 Task: Add Sprouts Elderberry to the cart.
Action: Mouse moved to (19, 125)
Screenshot: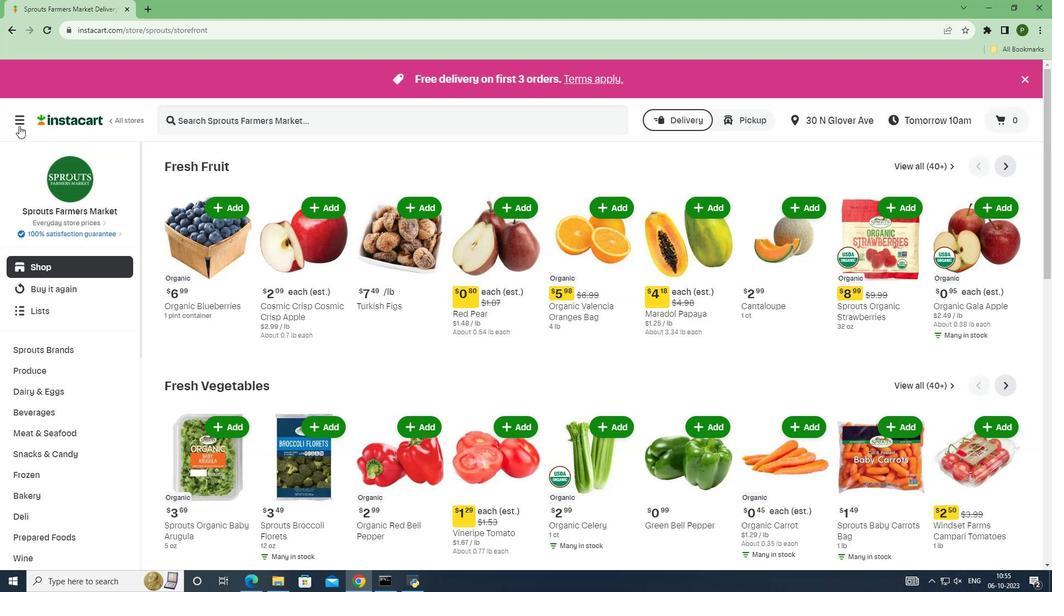 
Action: Mouse pressed left at (19, 125)
Screenshot: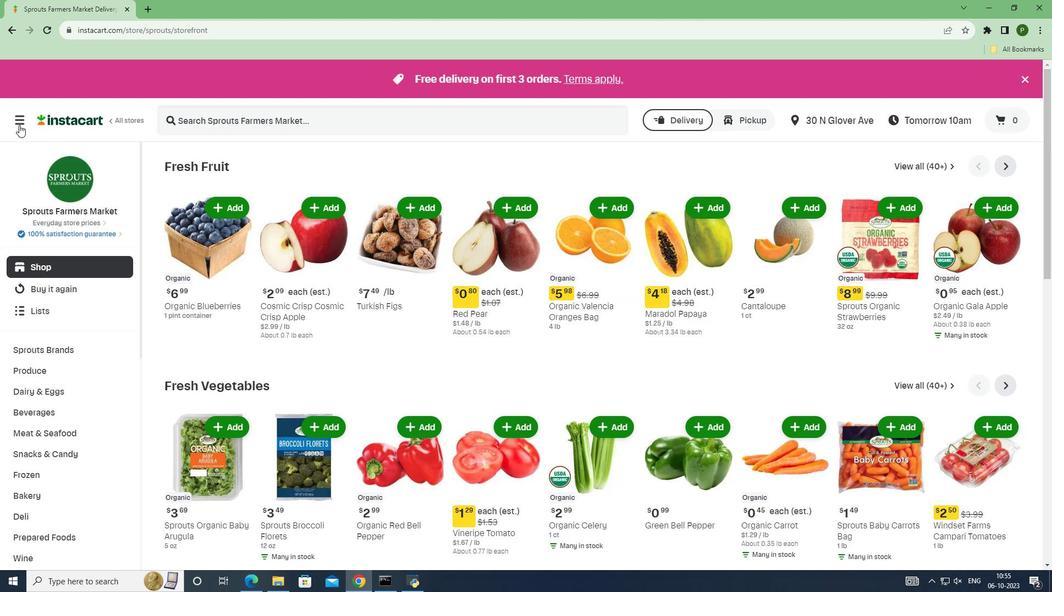 
Action: Mouse moved to (55, 290)
Screenshot: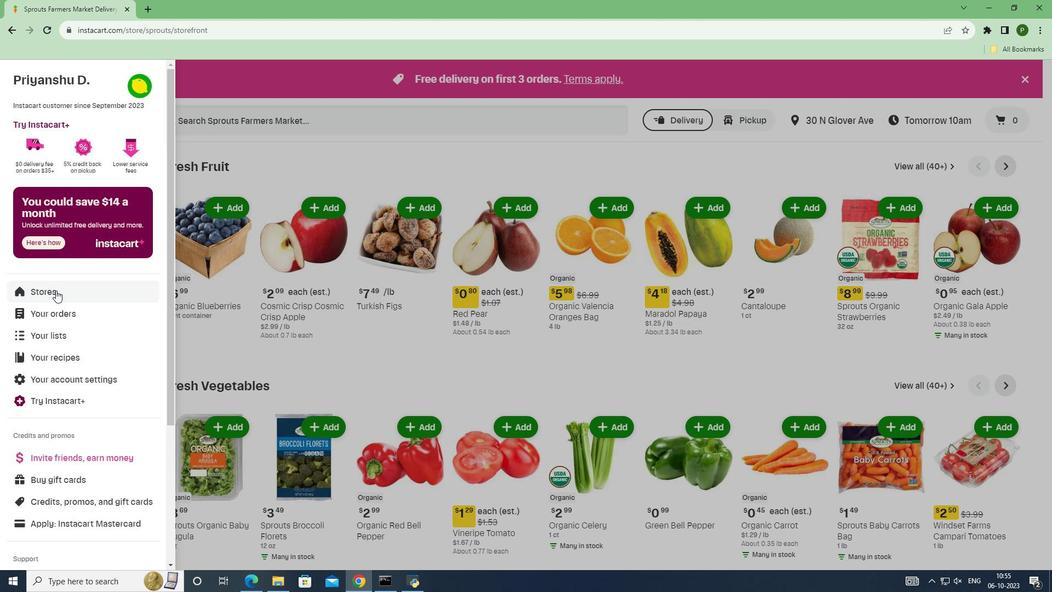 
Action: Mouse pressed left at (55, 290)
Screenshot: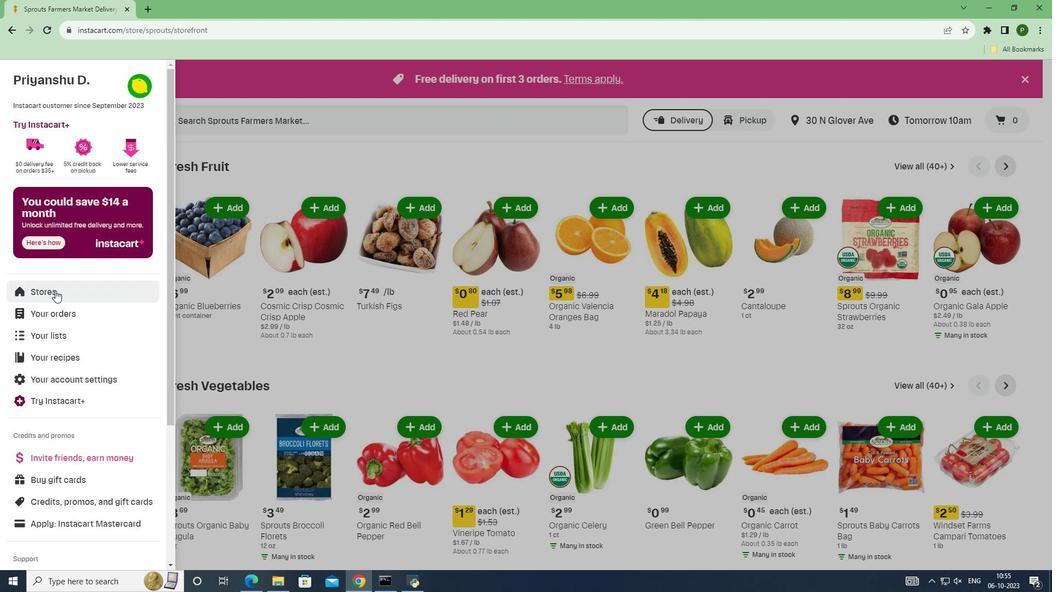 
Action: Mouse moved to (250, 134)
Screenshot: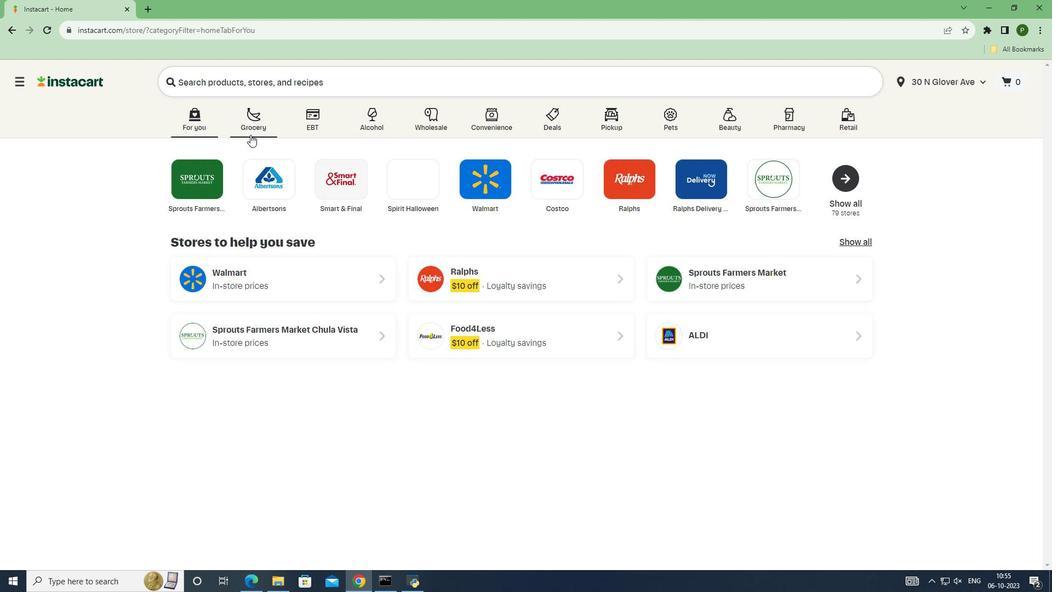 
Action: Mouse pressed left at (250, 134)
Screenshot: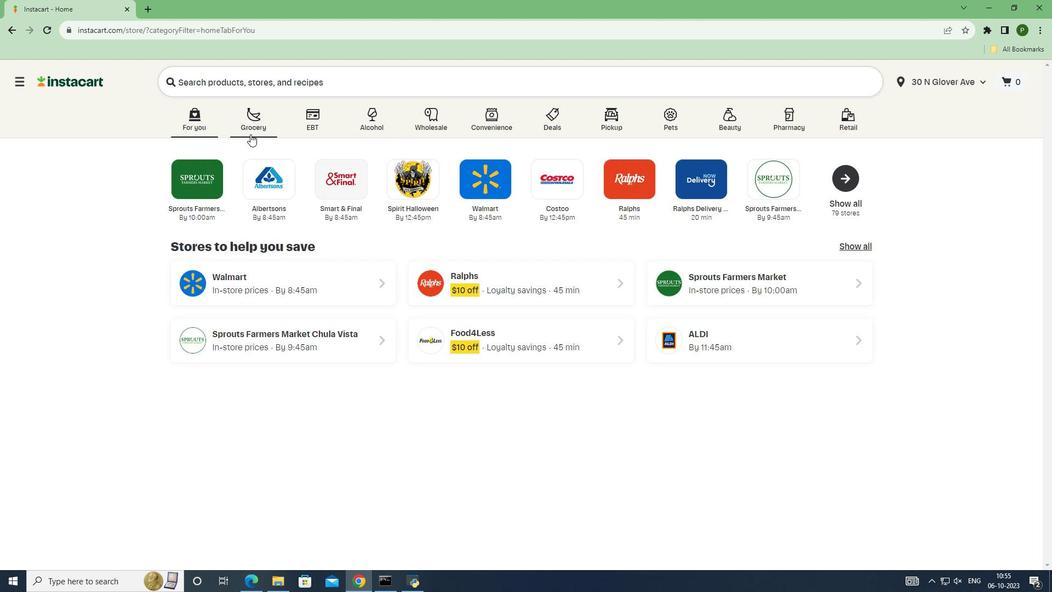 
Action: Mouse moved to (707, 250)
Screenshot: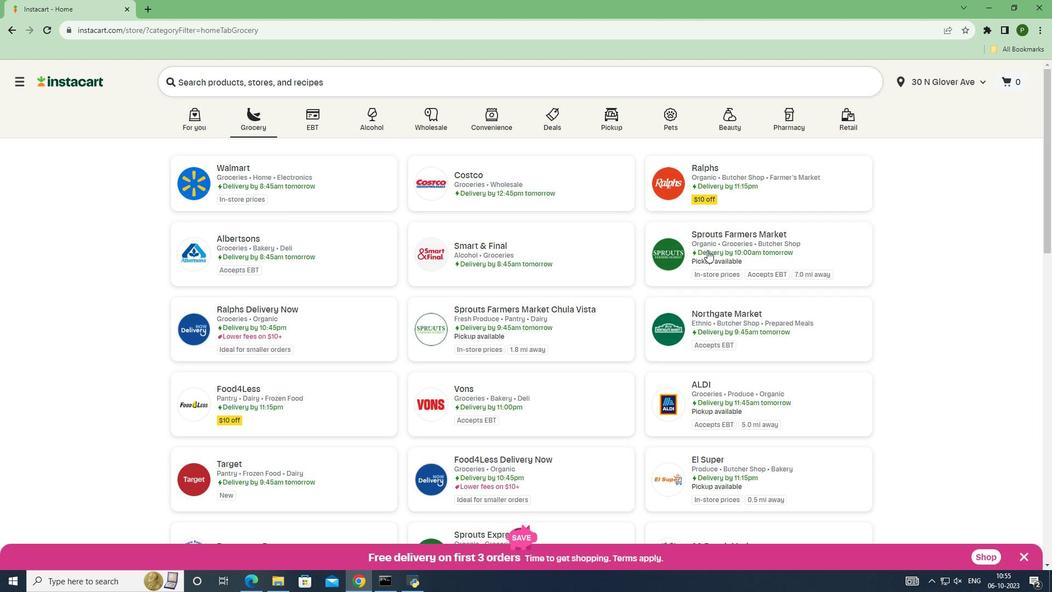 
Action: Mouse pressed left at (707, 250)
Screenshot: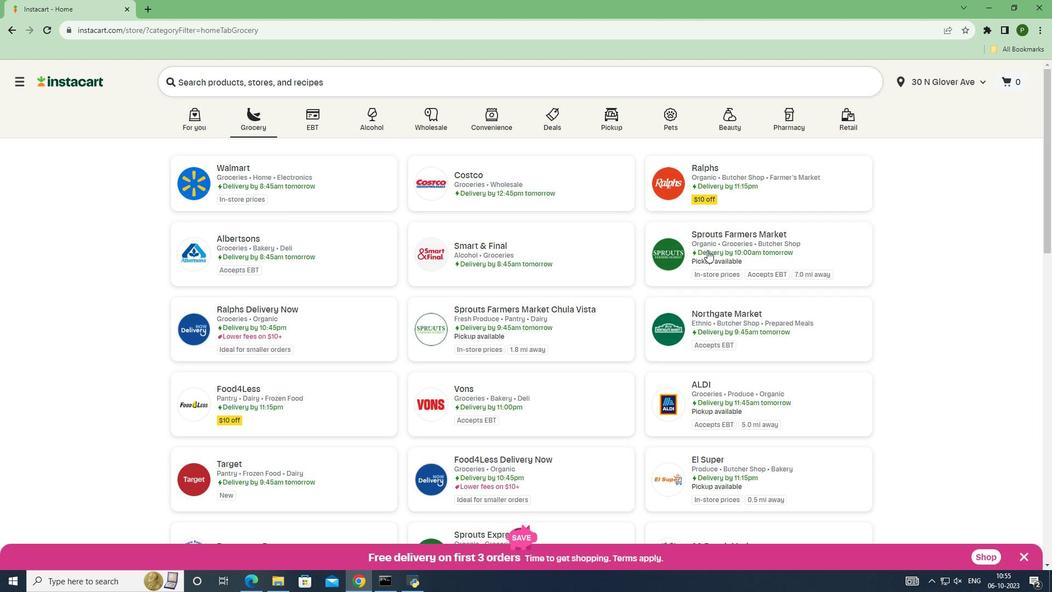 
Action: Mouse moved to (61, 350)
Screenshot: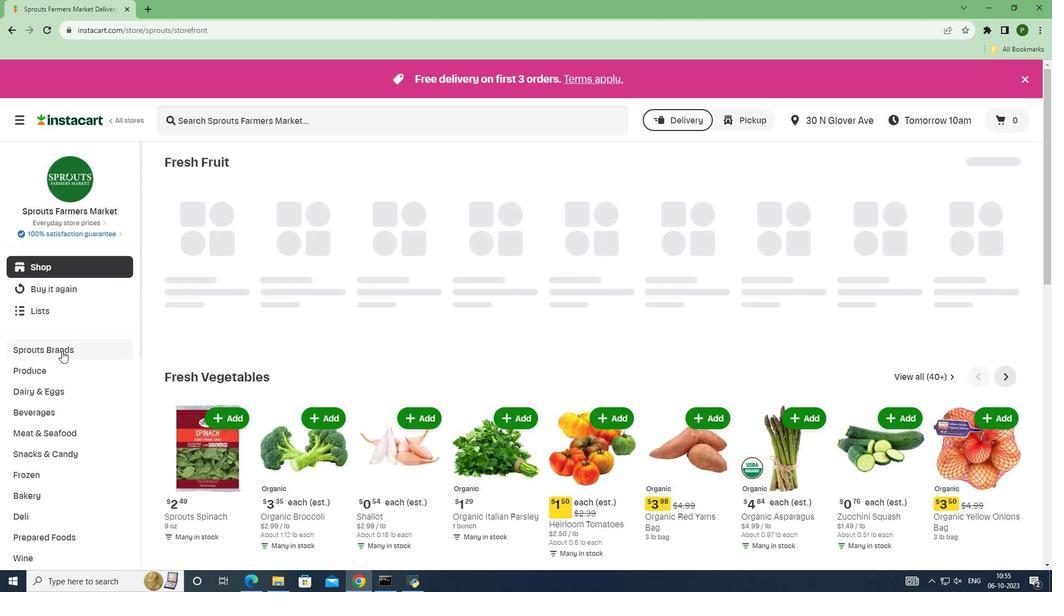 
Action: Mouse pressed left at (61, 350)
Screenshot: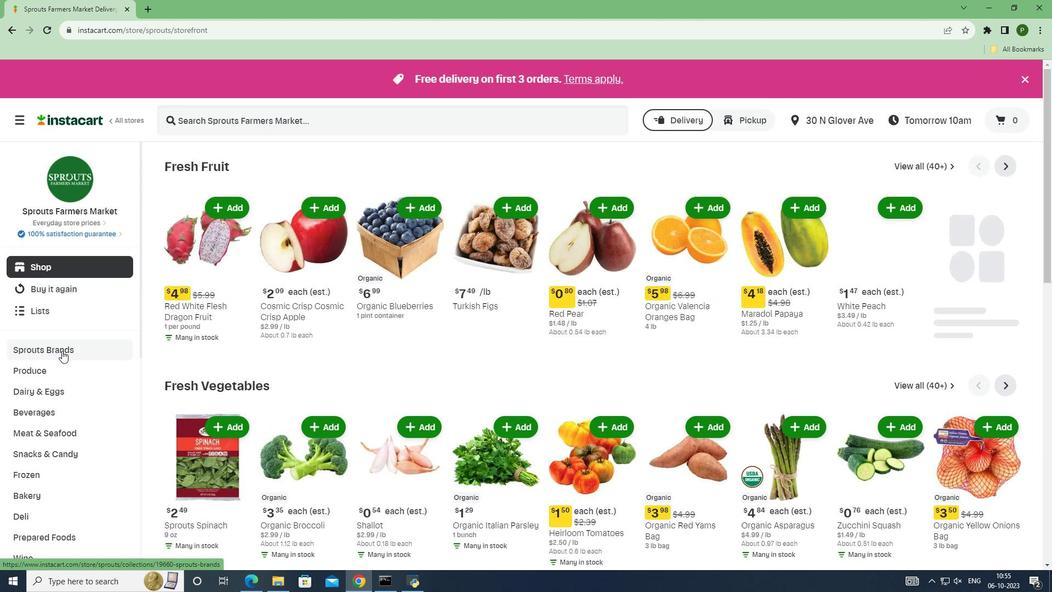 
Action: Mouse moved to (78, 495)
Screenshot: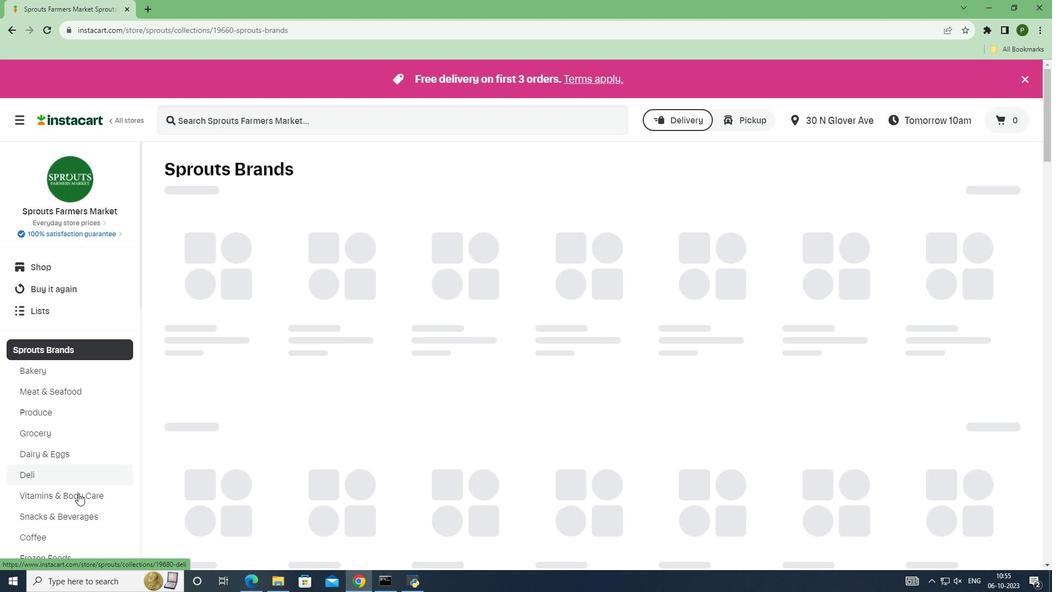 
Action: Mouse pressed left at (78, 495)
Screenshot: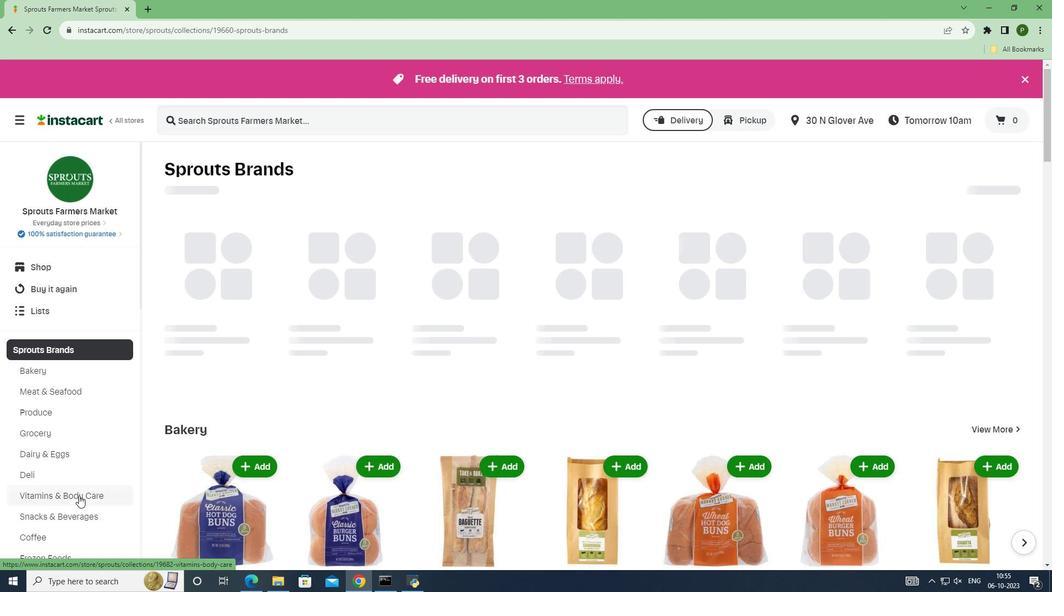 
Action: Mouse moved to (203, 125)
Screenshot: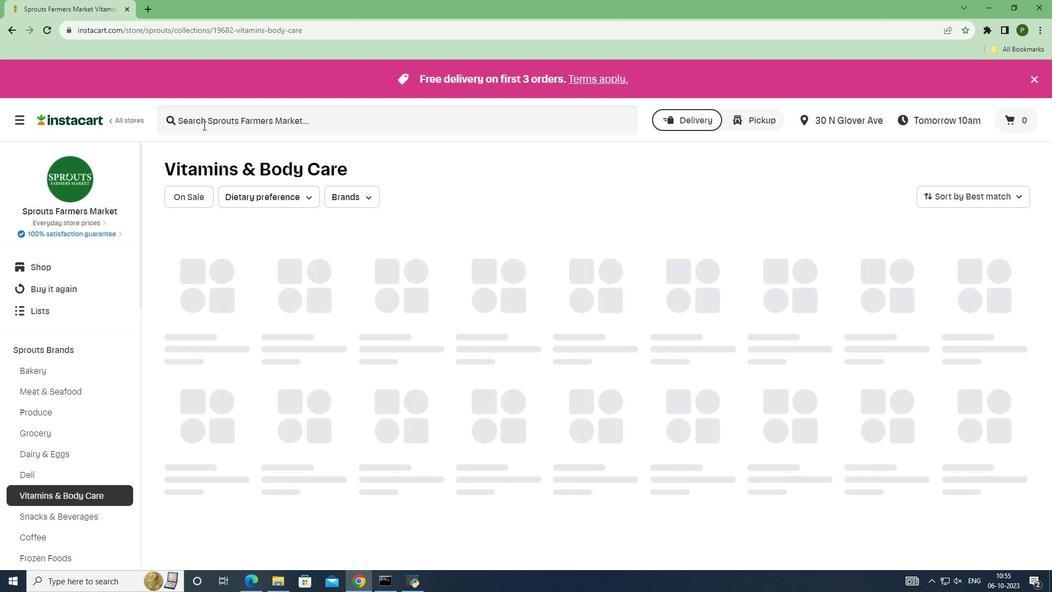 
Action: Mouse pressed left at (203, 125)
Screenshot: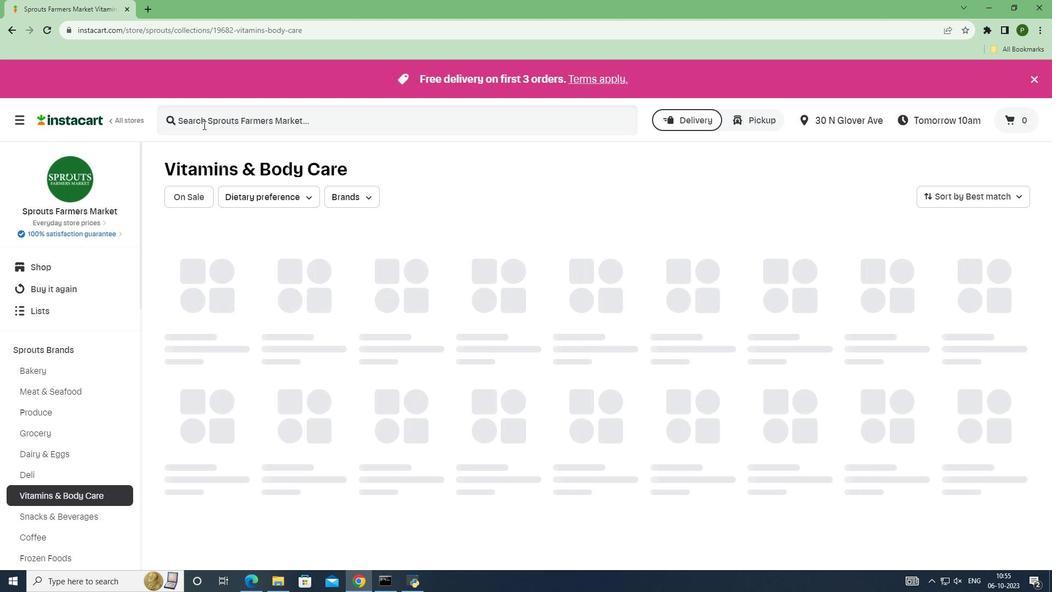 
Action: Mouse moved to (203, 125)
Screenshot: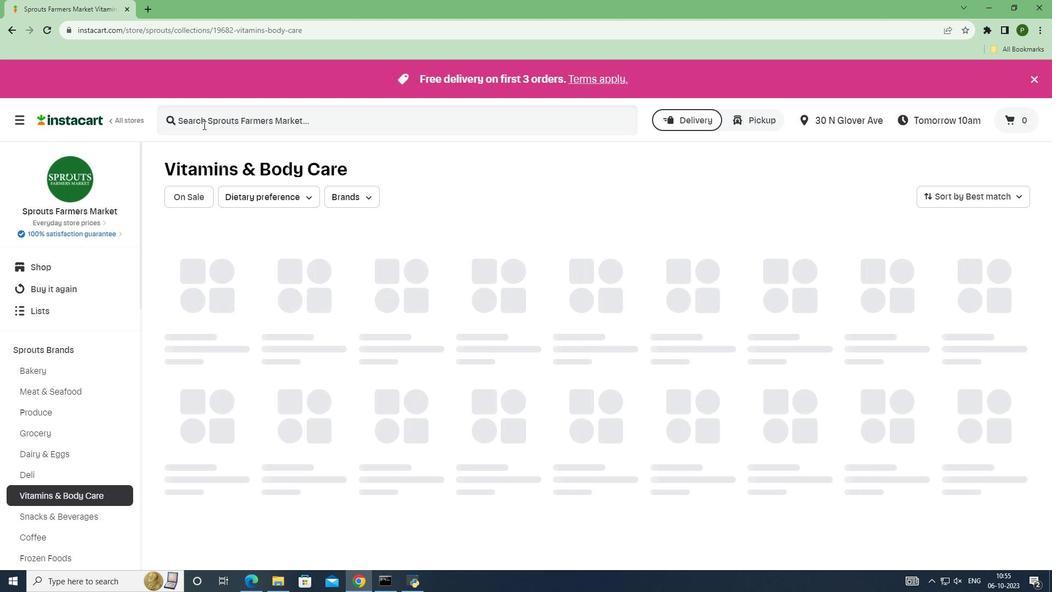 
Action: Key pressed <Key.caps_lock>S<Key.caps_lock>prouts<Key.space><Key.caps_lock>E<Key.caps_lock>lderberyy<Key.enter>
Screenshot: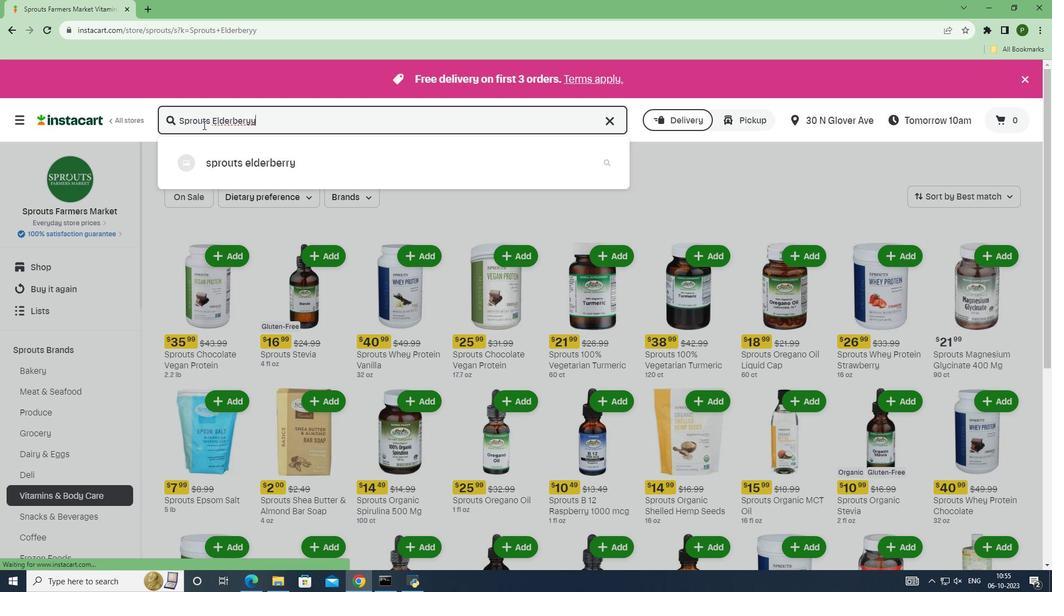 
Action: Mouse moved to (457, 237)
Screenshot: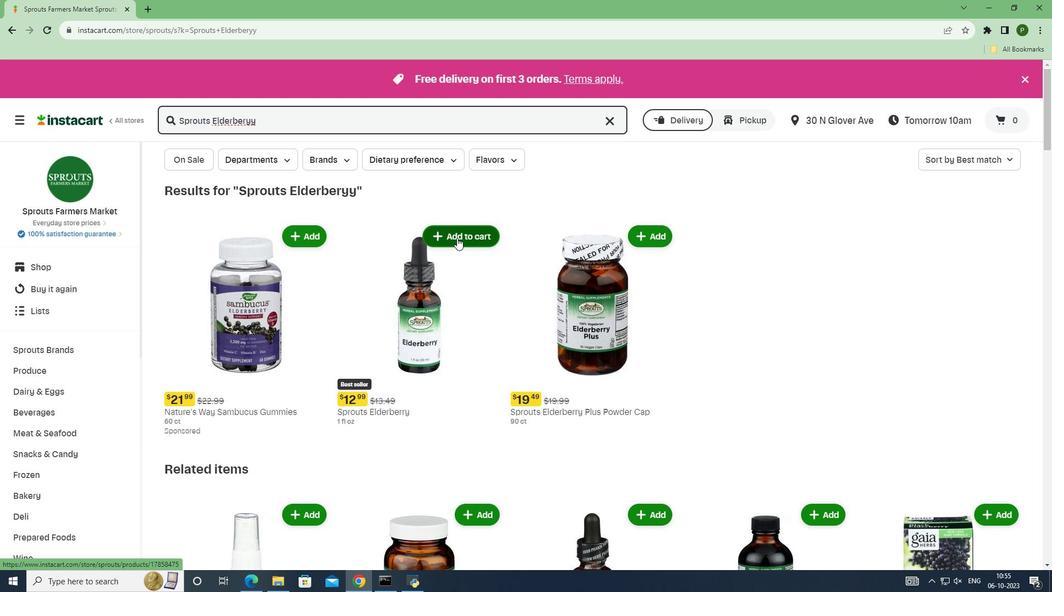 
Action: Mouse pressed left at (457, 237)
Screenshot: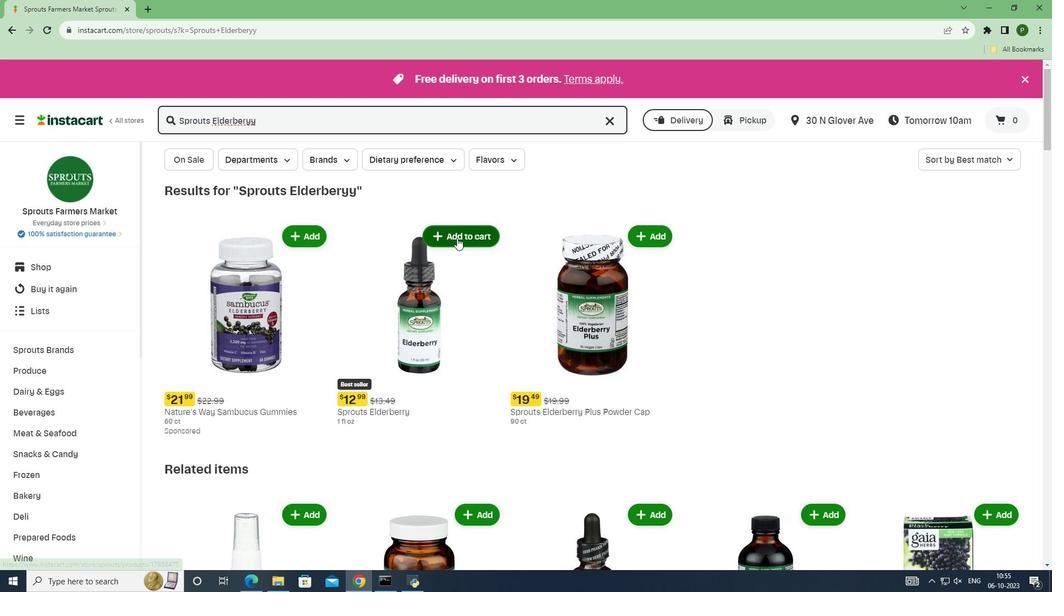
Action: Mouse moved to (494, 287)
Screenshot: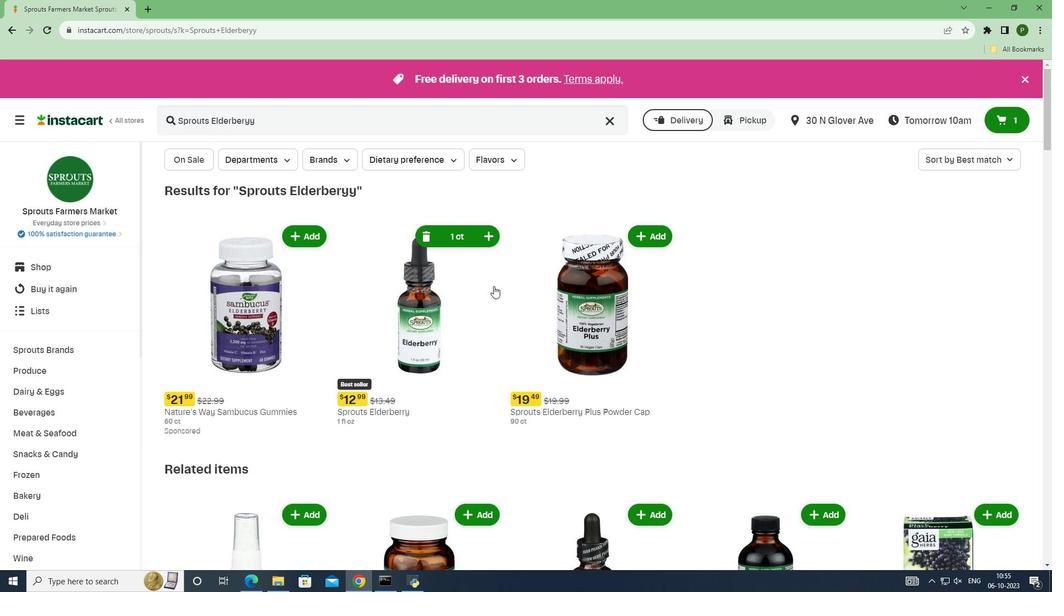 
